 Task: Schedule a conference call for 10 AM tomorrow.
Action: Mouse moved to (93, 126)
Screenshot: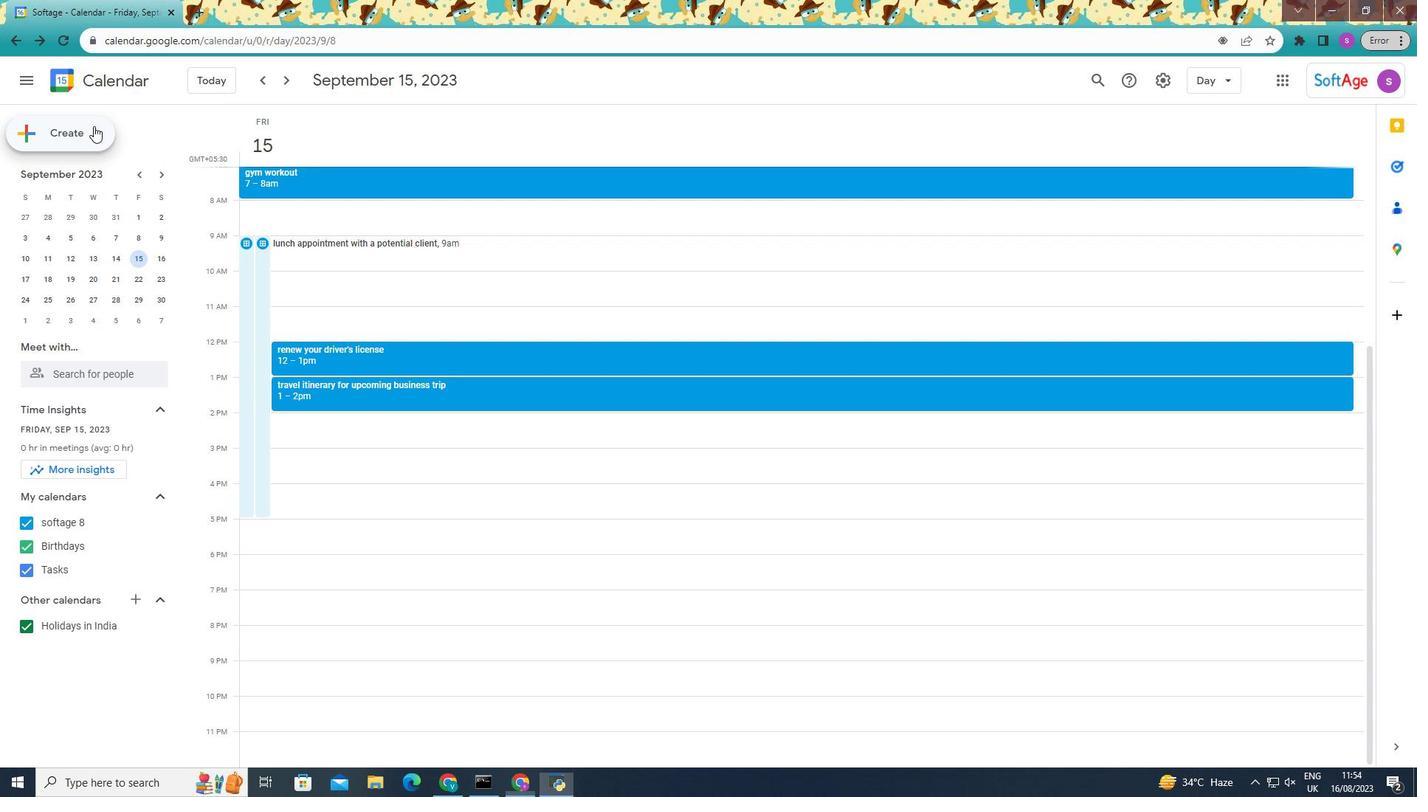 
Action: Mouse pressed left at (93, 126)
Screenshot: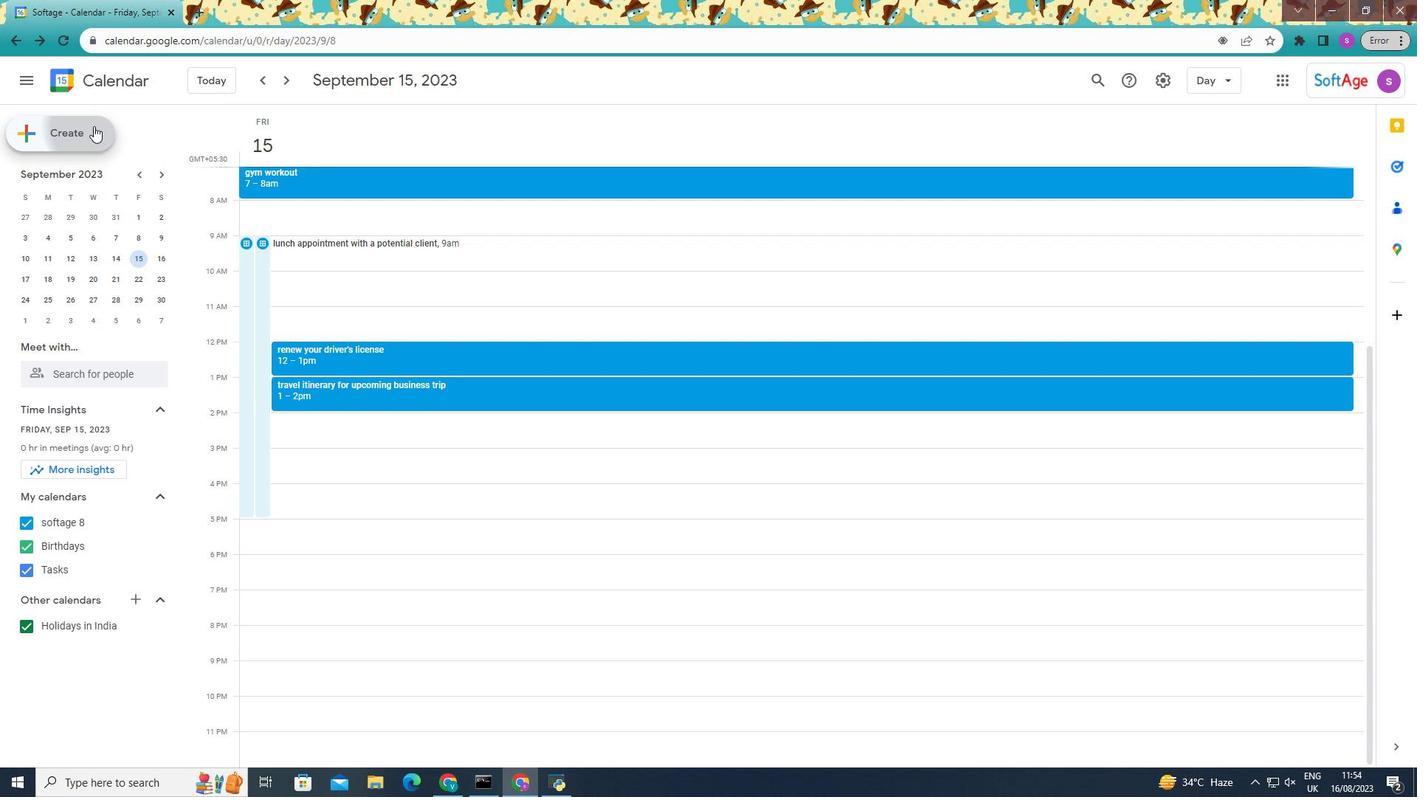 
Action: Mouse moved to (132, 286)
Screenshot: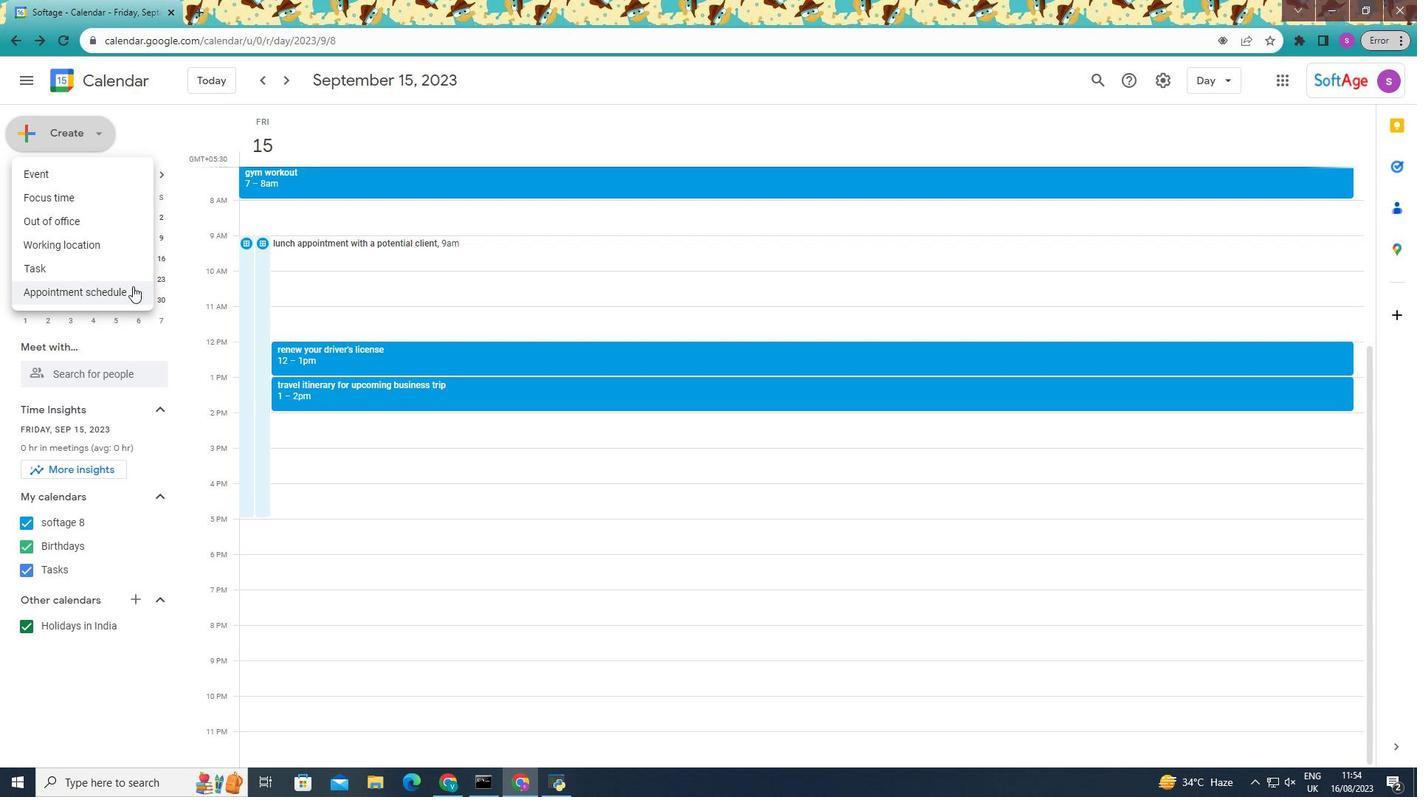 
Action: Mouse pressed left at (132, 286)
Screenshot: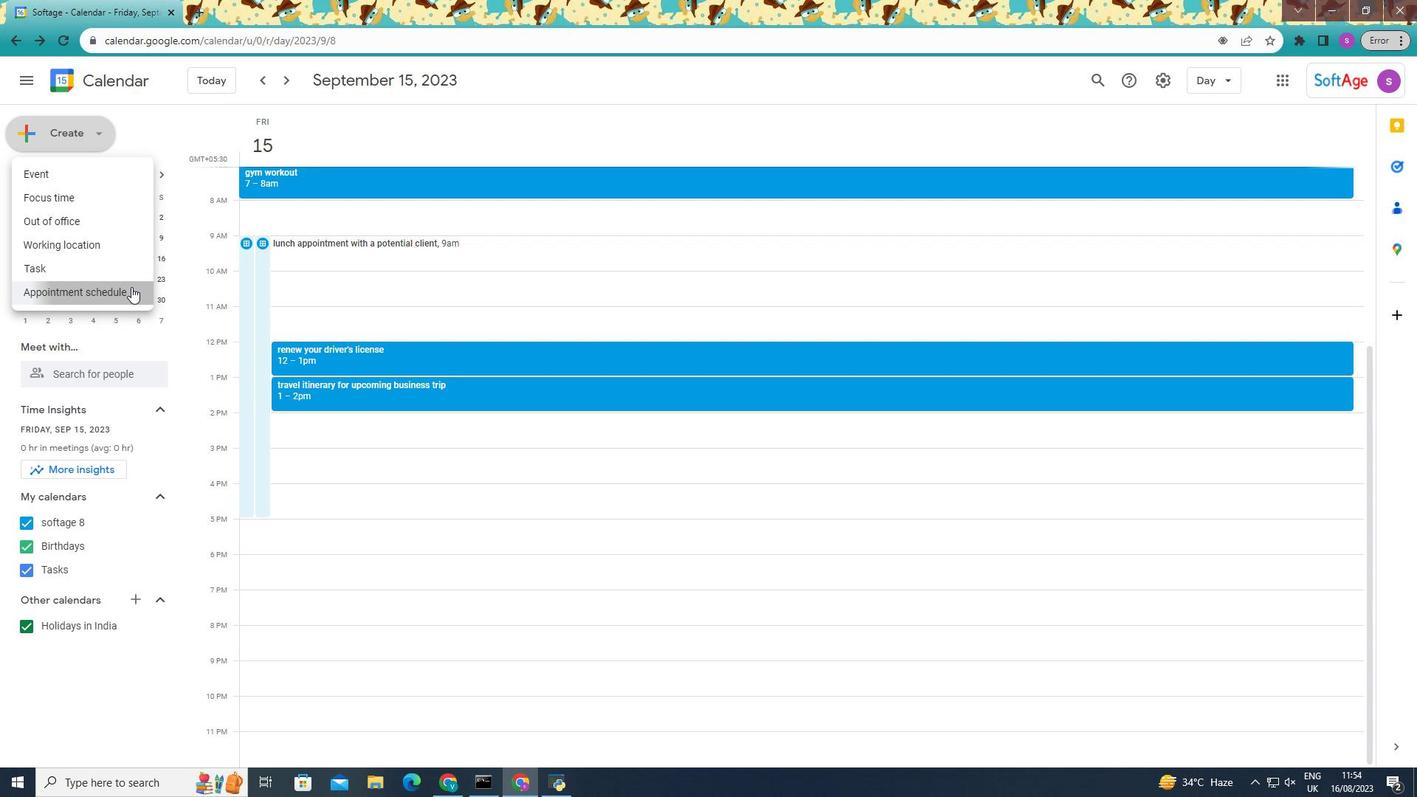 
Action: Mouse moved to (252, 129)
Screenshot: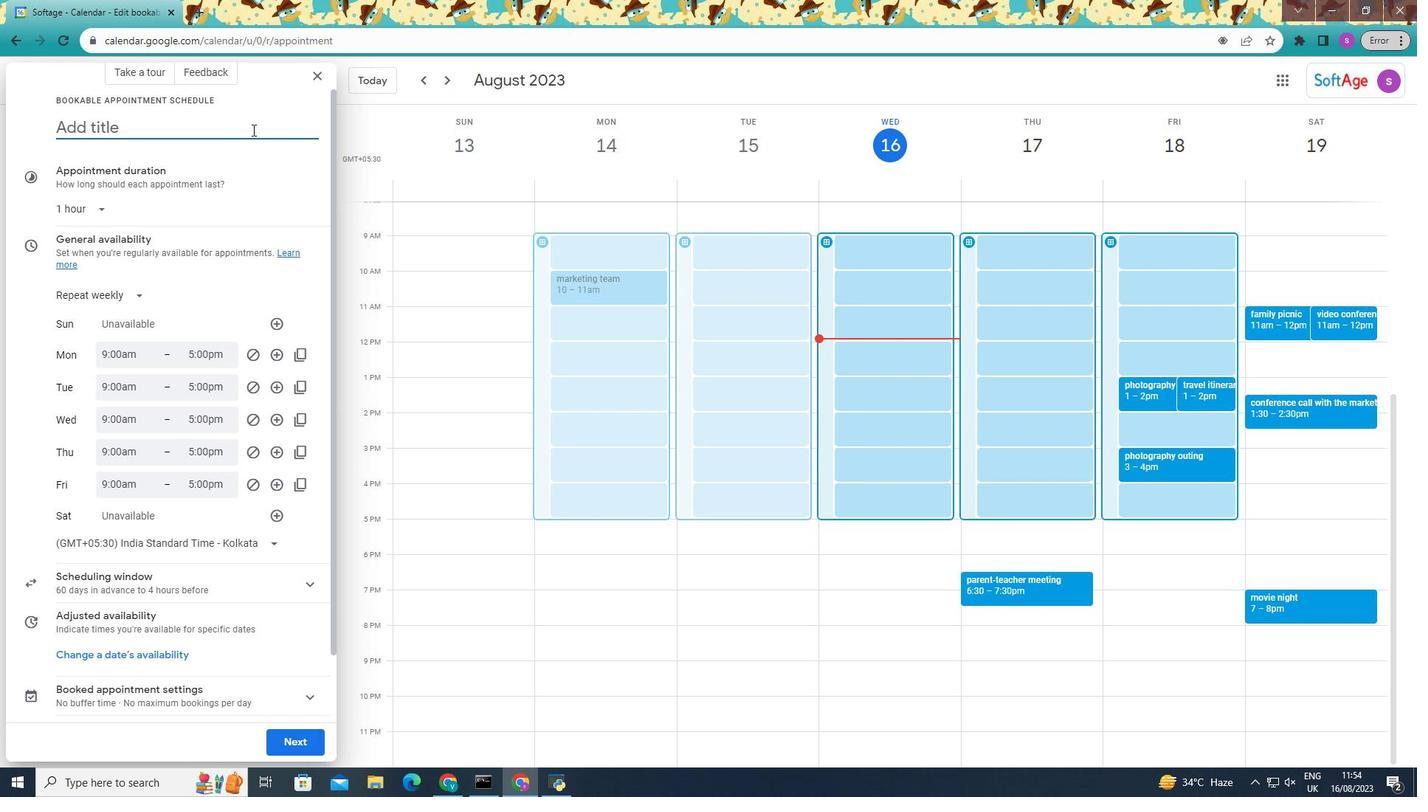 
Action: Mouse pressed left at (252, 129)
Screenshot: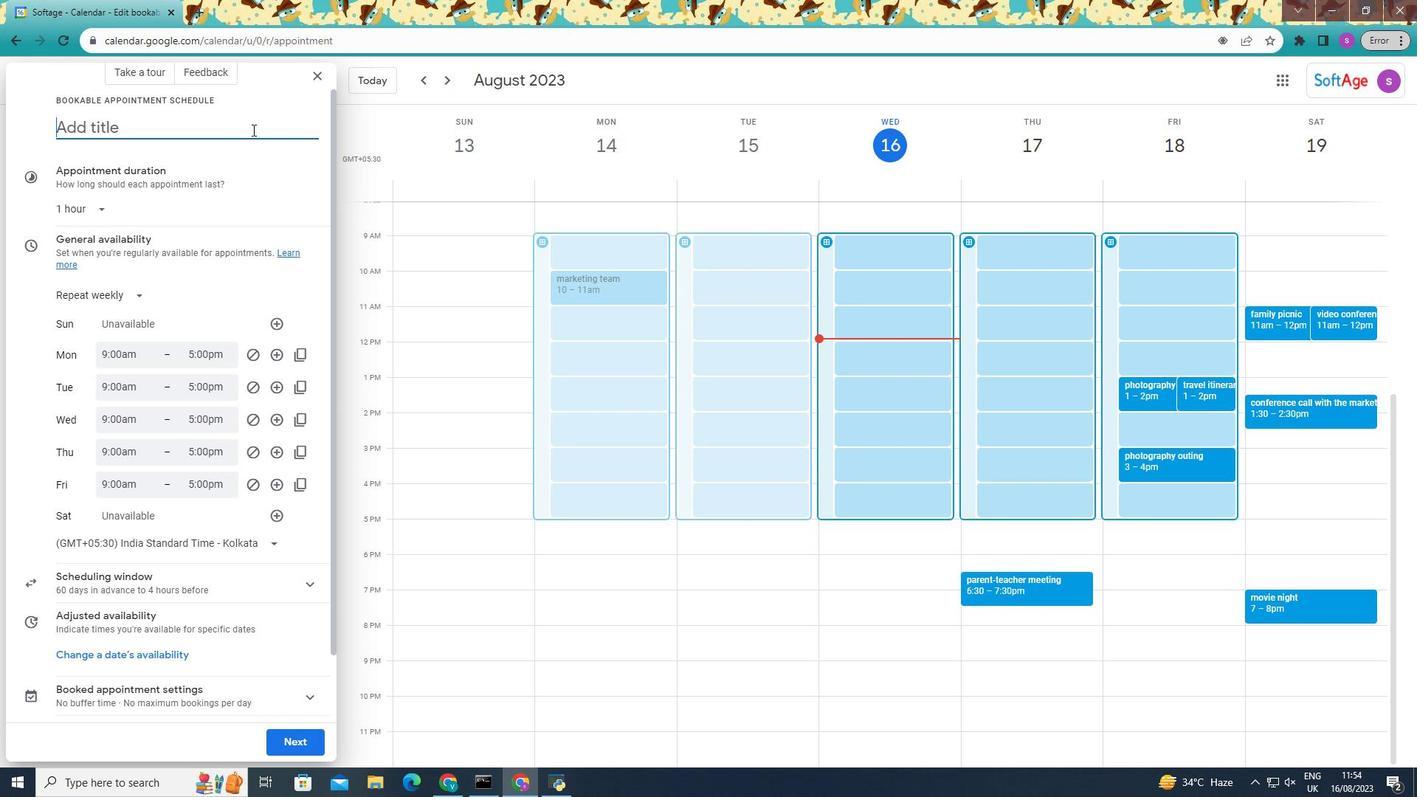 
Action: Key pressed conference<Key.space>call<Key.space>
Screenshot: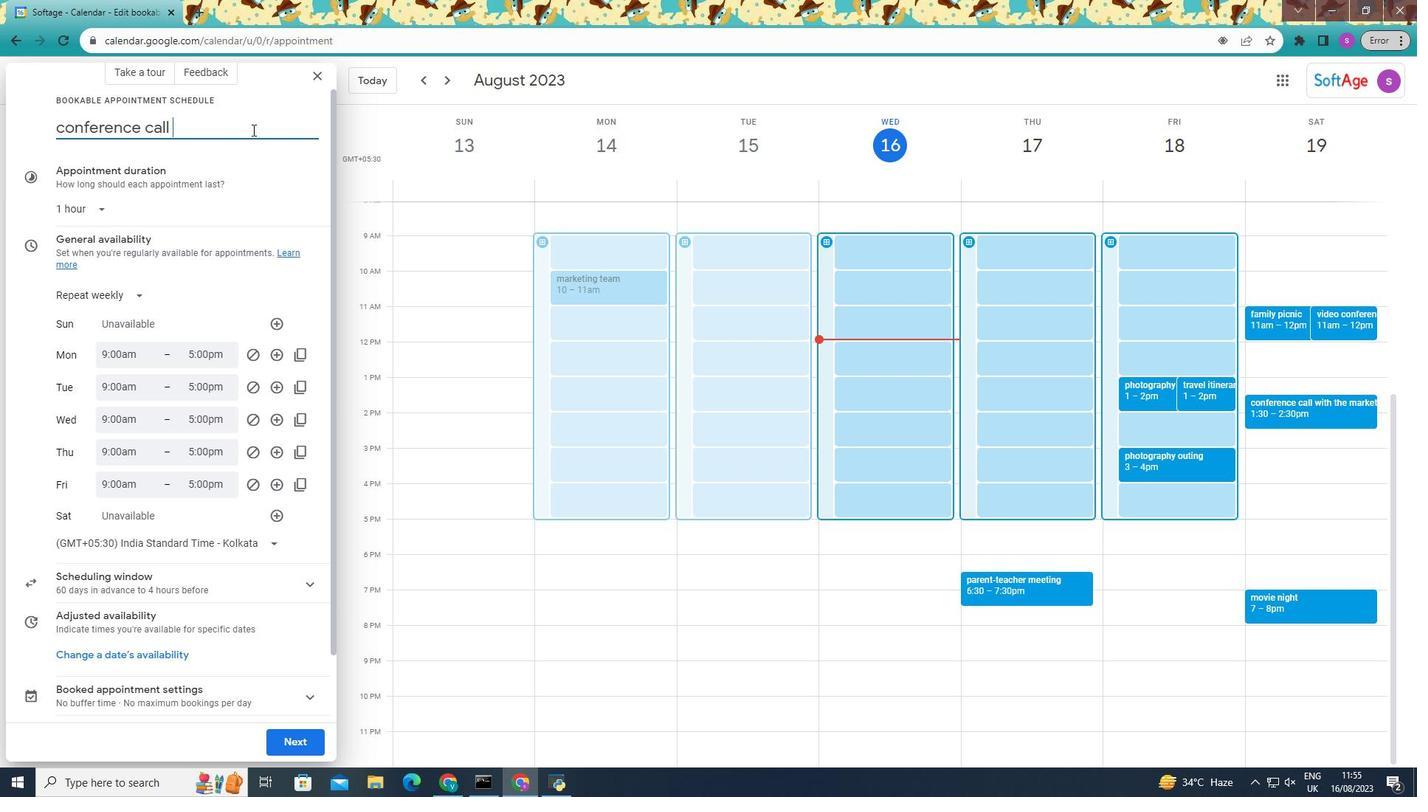 
Action: Mouse moved to (67, 209)
Screenshot: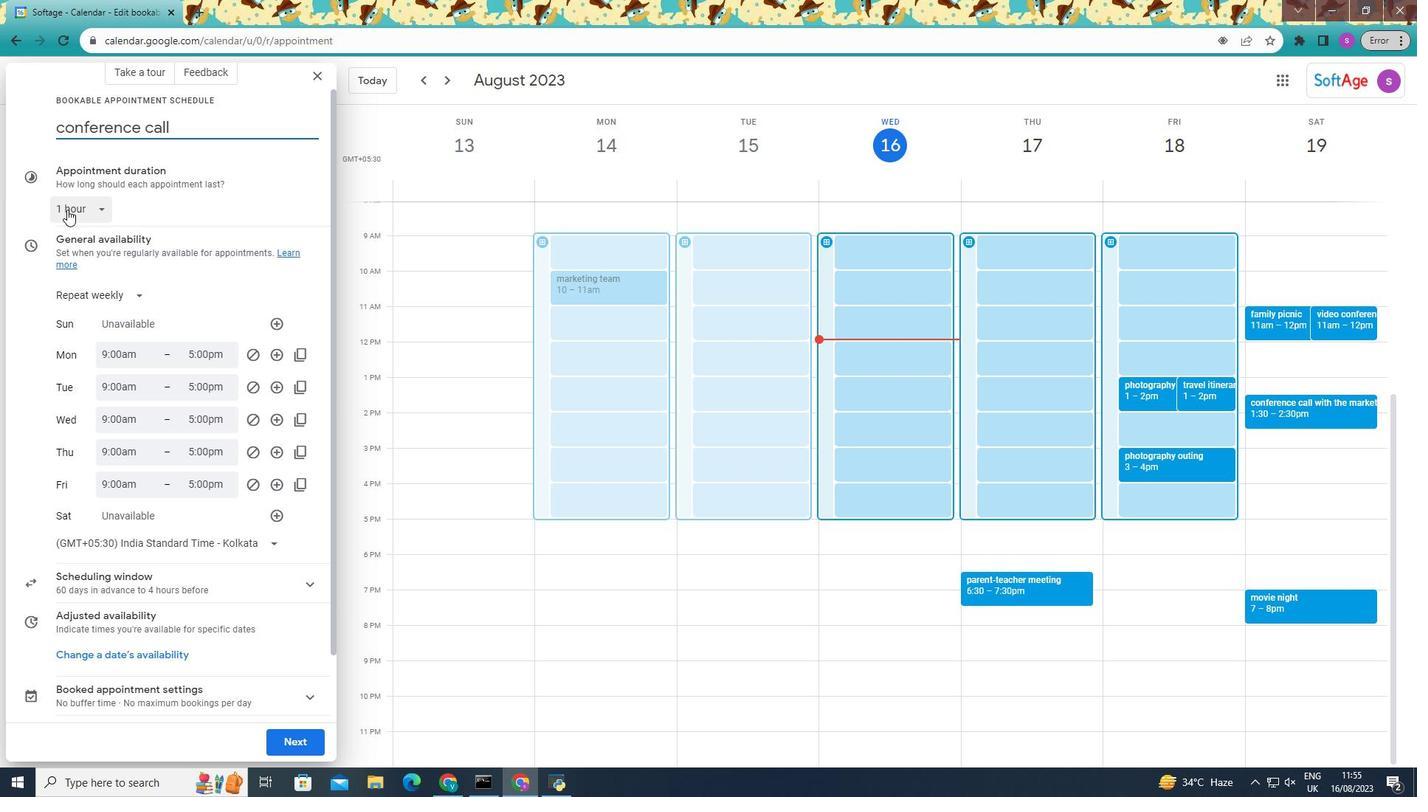 
Action: Mouse pressed left at (67, 209)
Screenshot: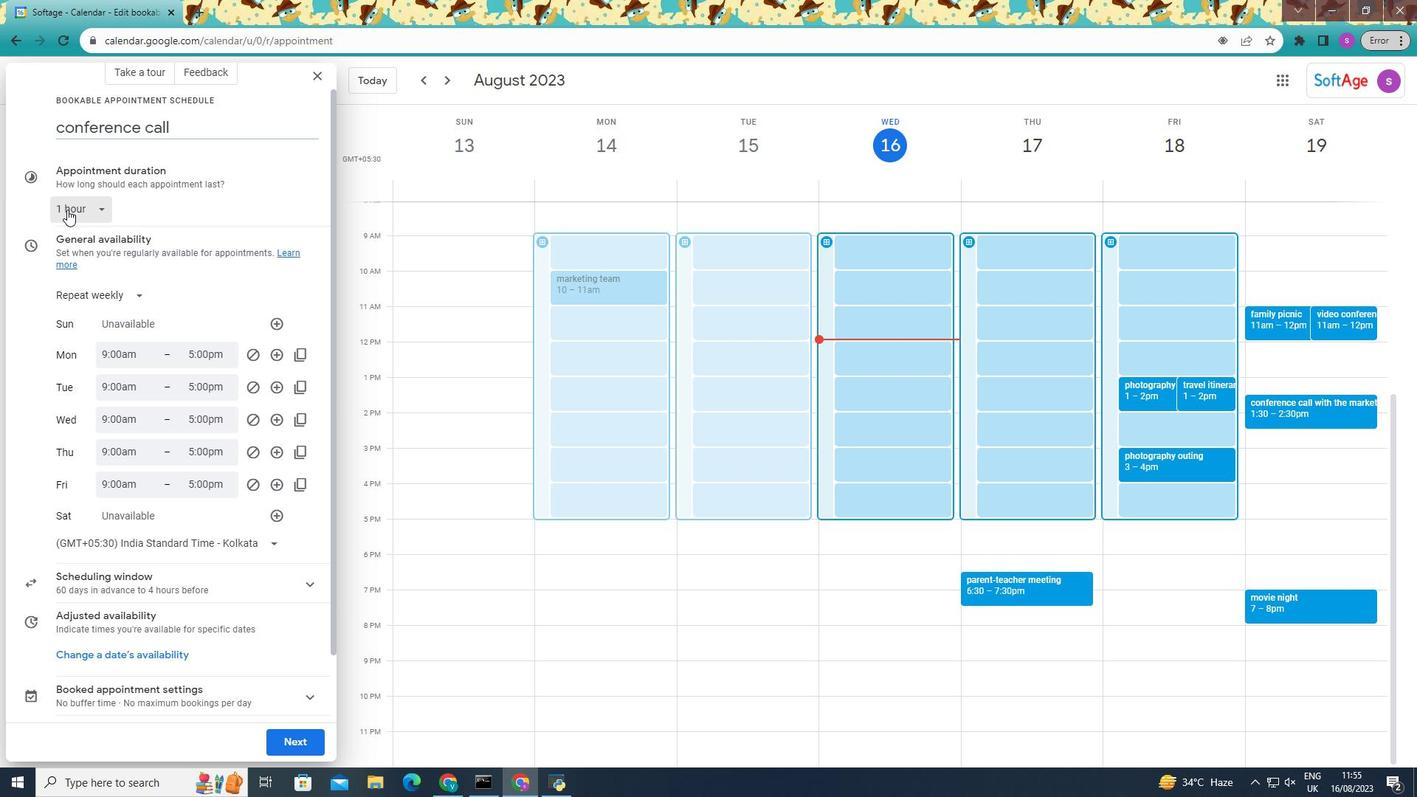 
Action: Mouse moved to (86, 205)
Screenshot: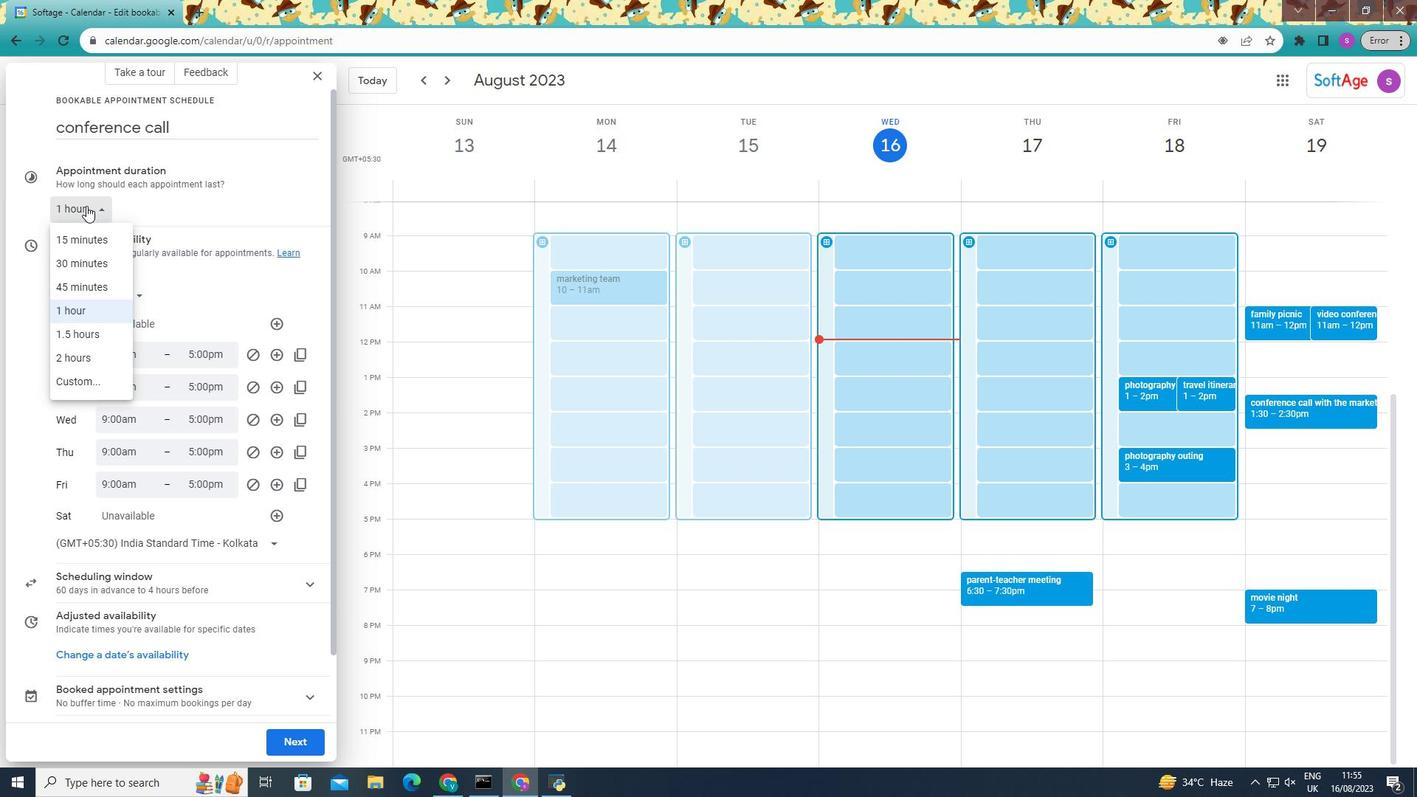 
Action: Mouse pressed left at (86, 205)
Screenshot: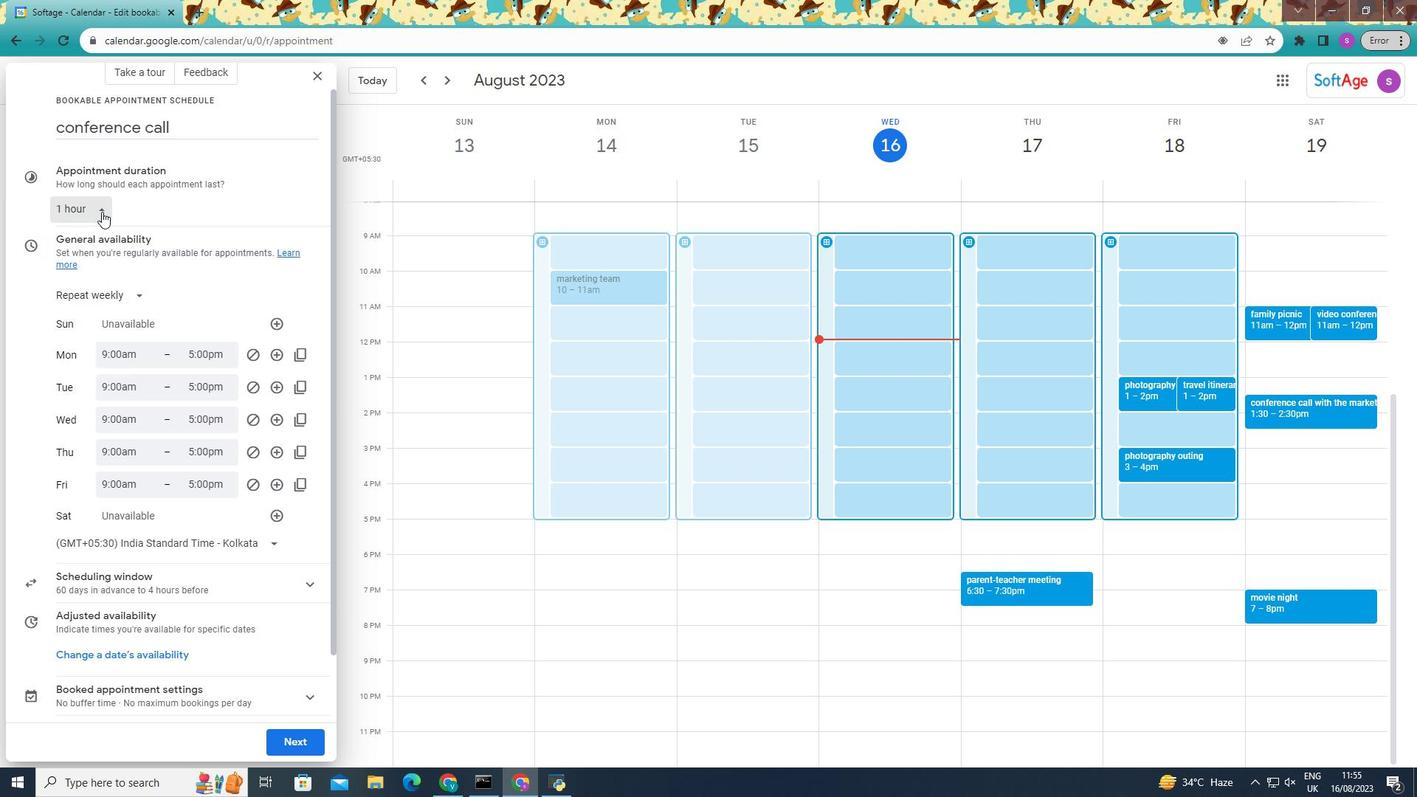 
Action: Mouse moved to (107, 296)
Screenshot: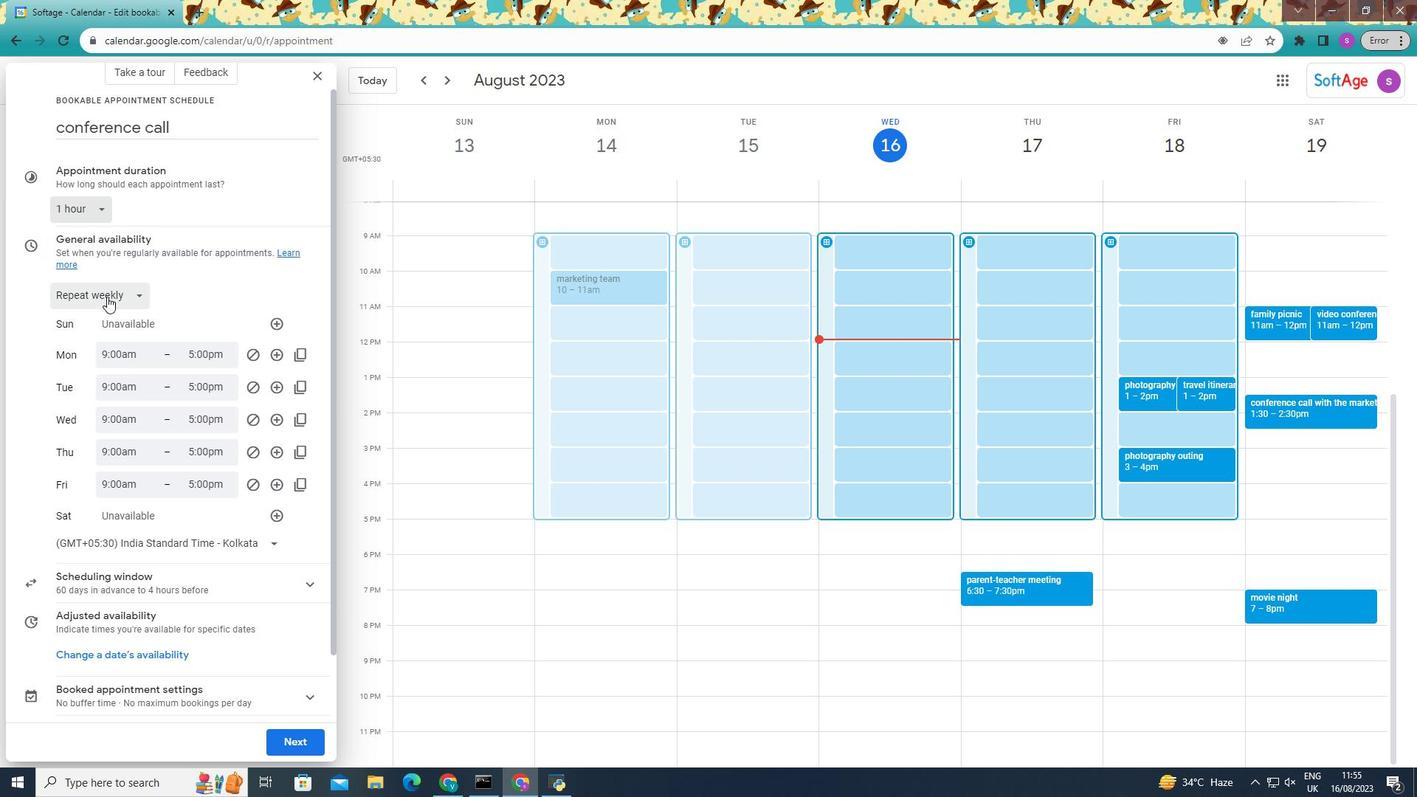 
Action: Mouse pressed left at (107, 296)
Screenshot: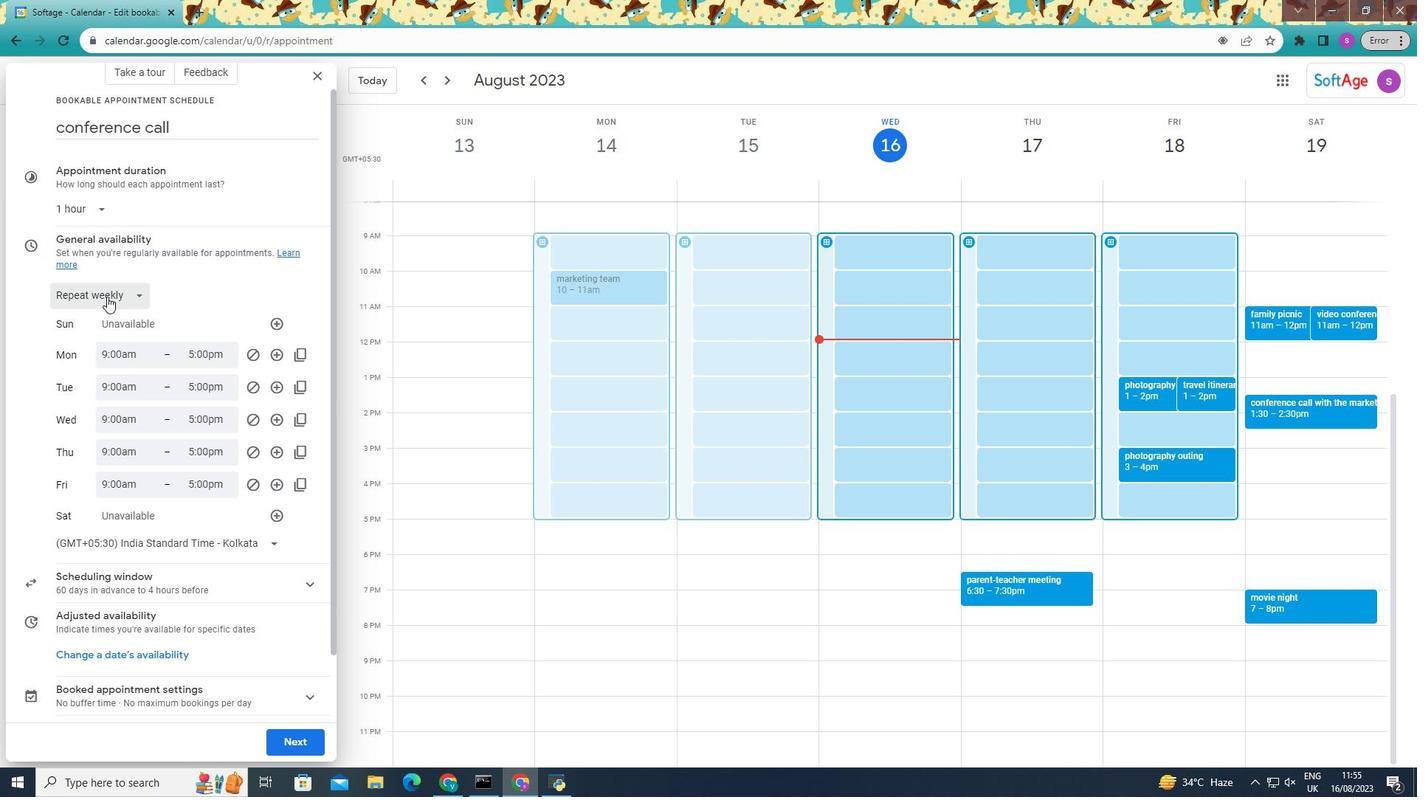 
Action: Mouse moved to (105, 323)
Screenshot: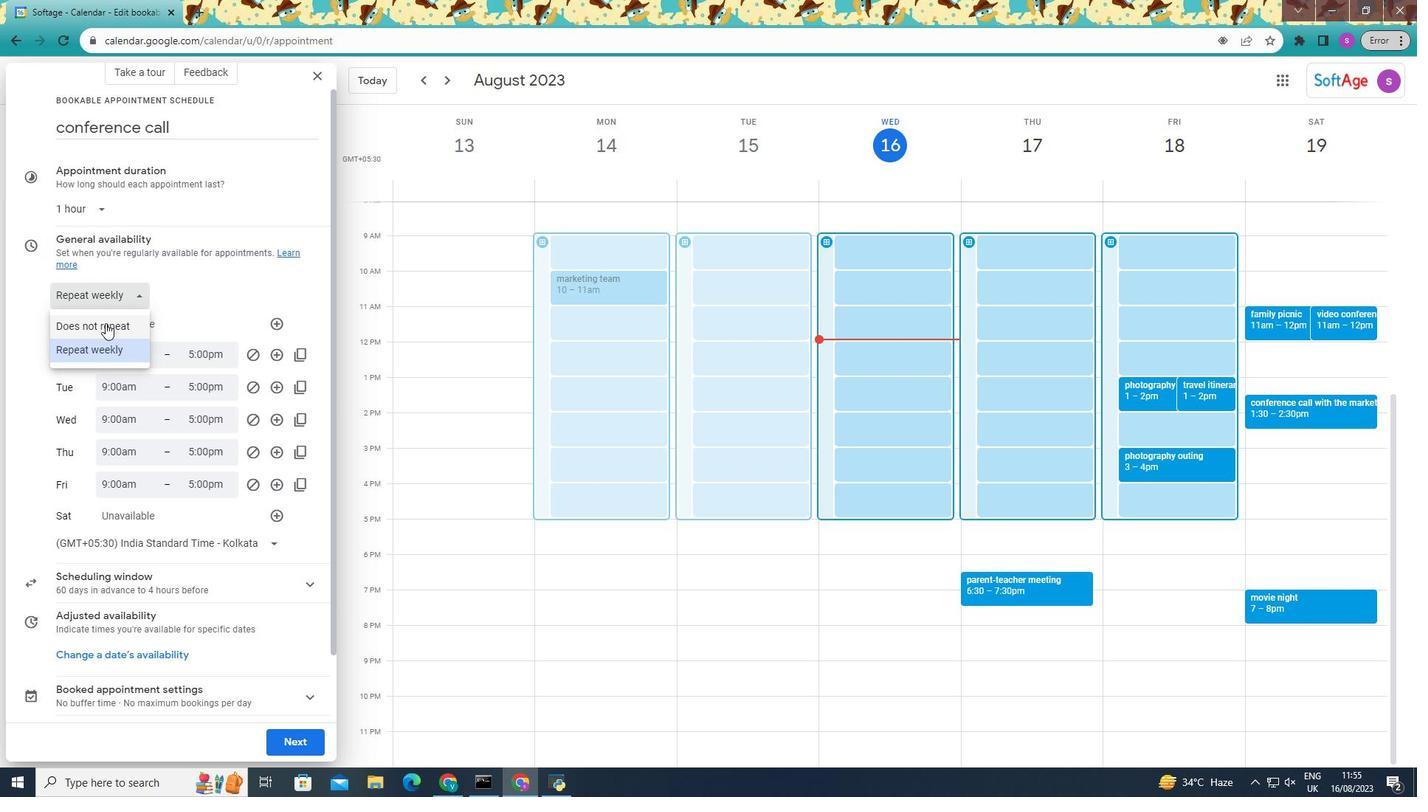 
Action: Mouse pressed left at (105, 323)
Screenshot: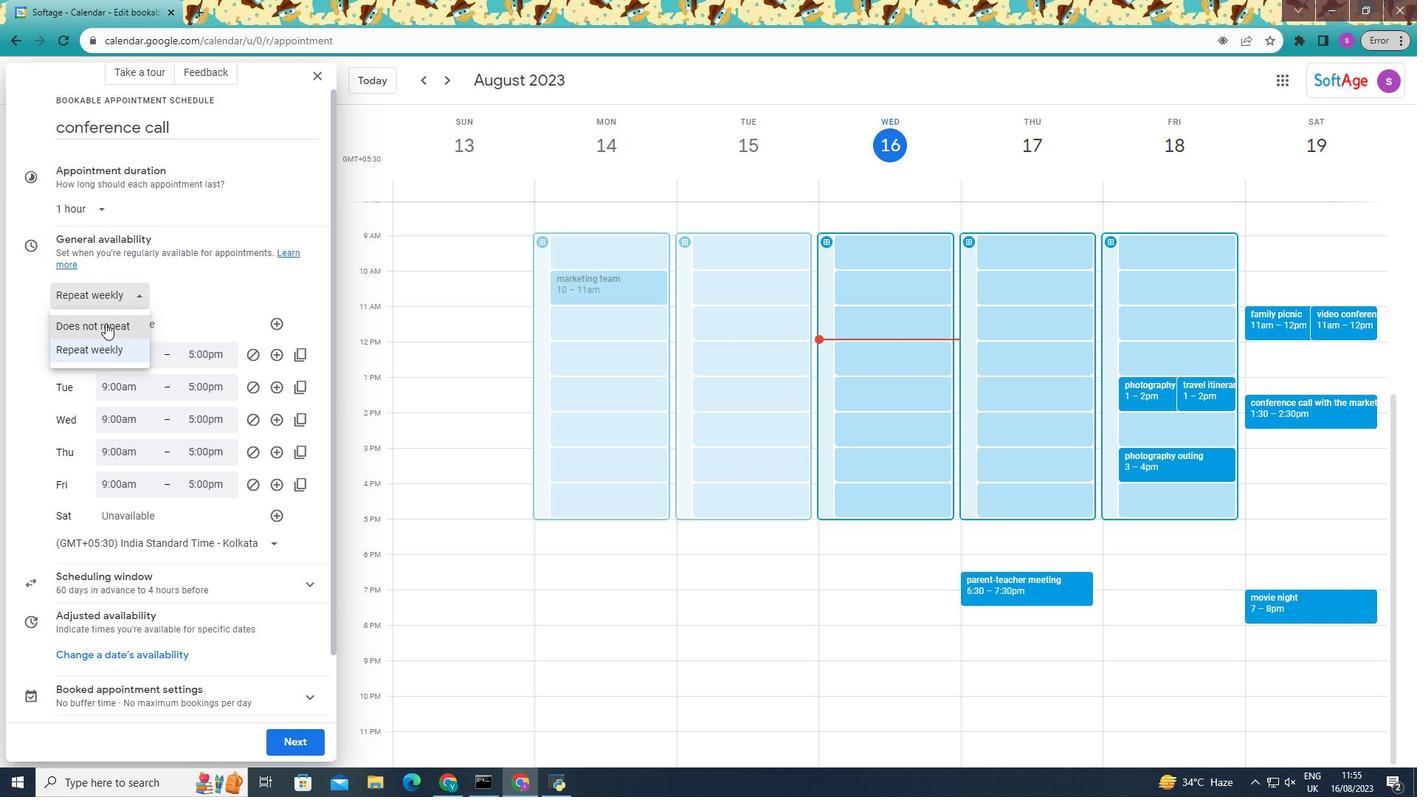 
Action: Mouse moved to (170, 311)
Screenshot: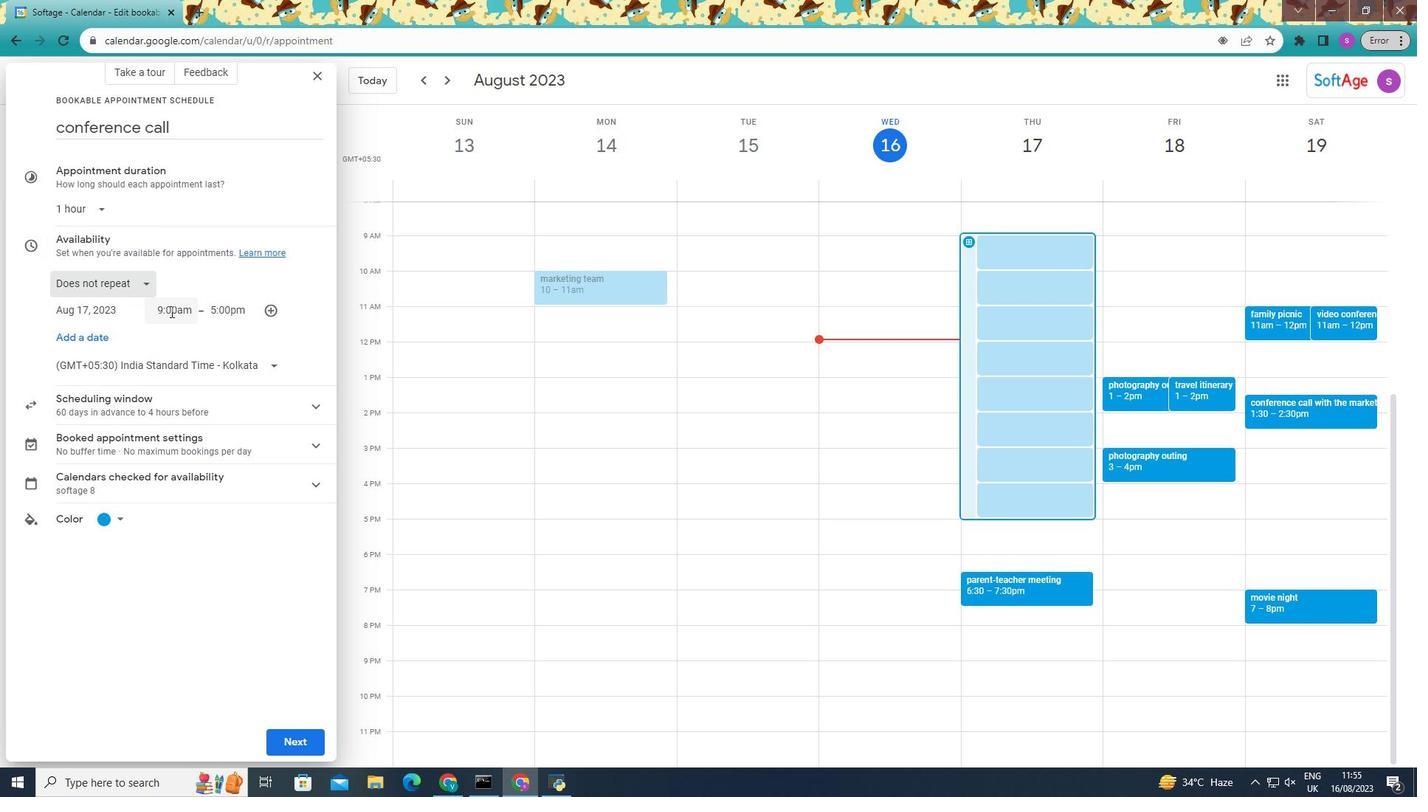
Action: Mouse pressed left at (170, 311)
Screenshot: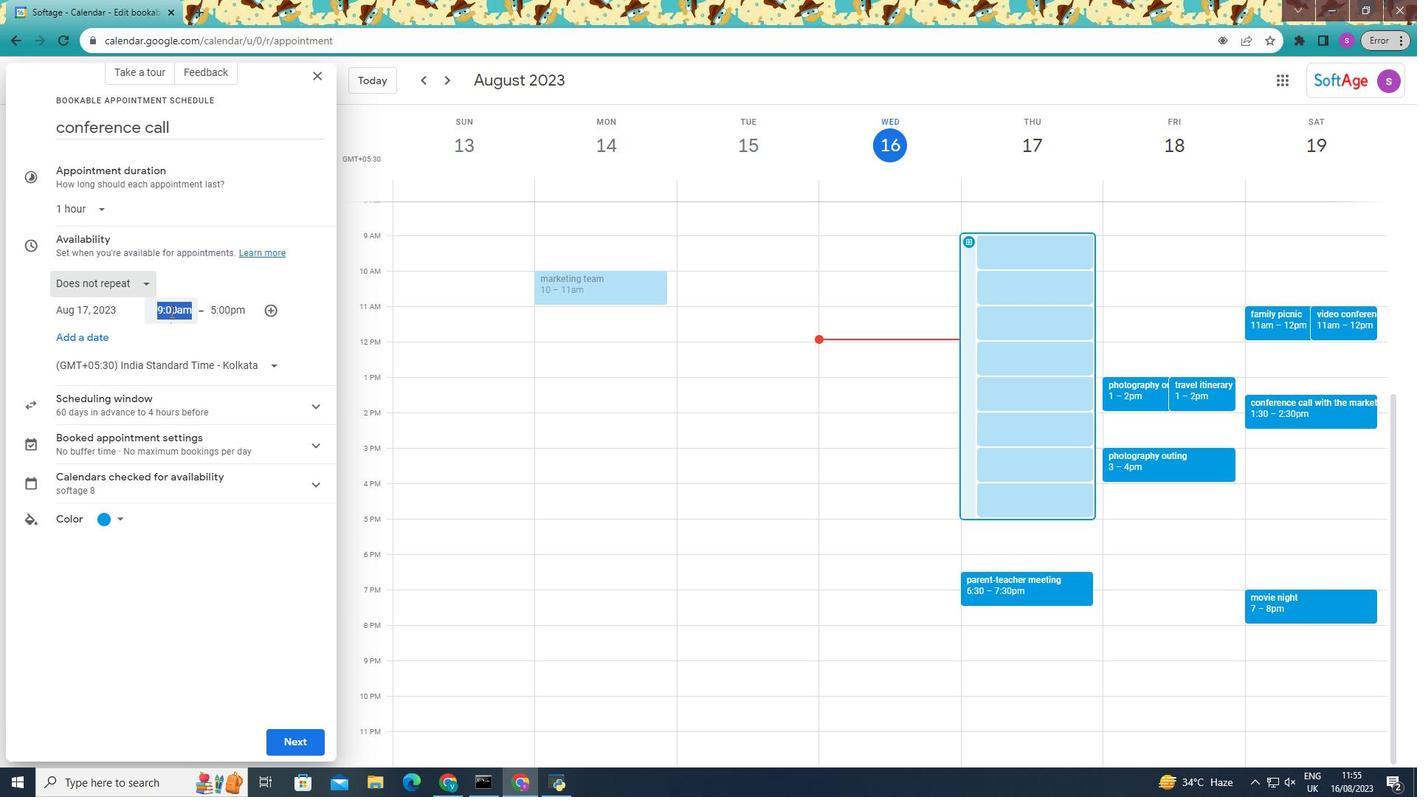 
Action: Mouse moved to (179, 462)
Screenshot: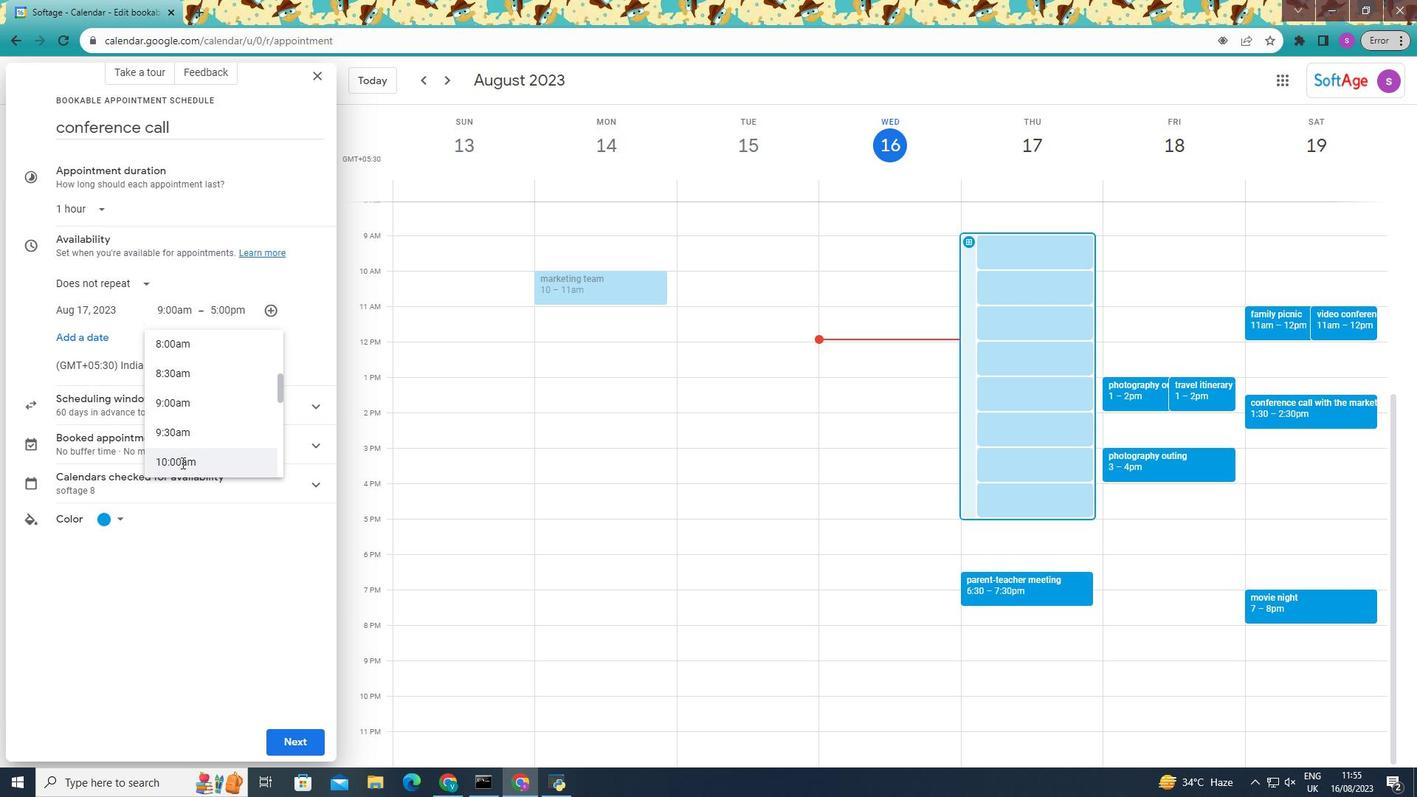
Action: Mouse pressed left at (179, 462)
Screenshot: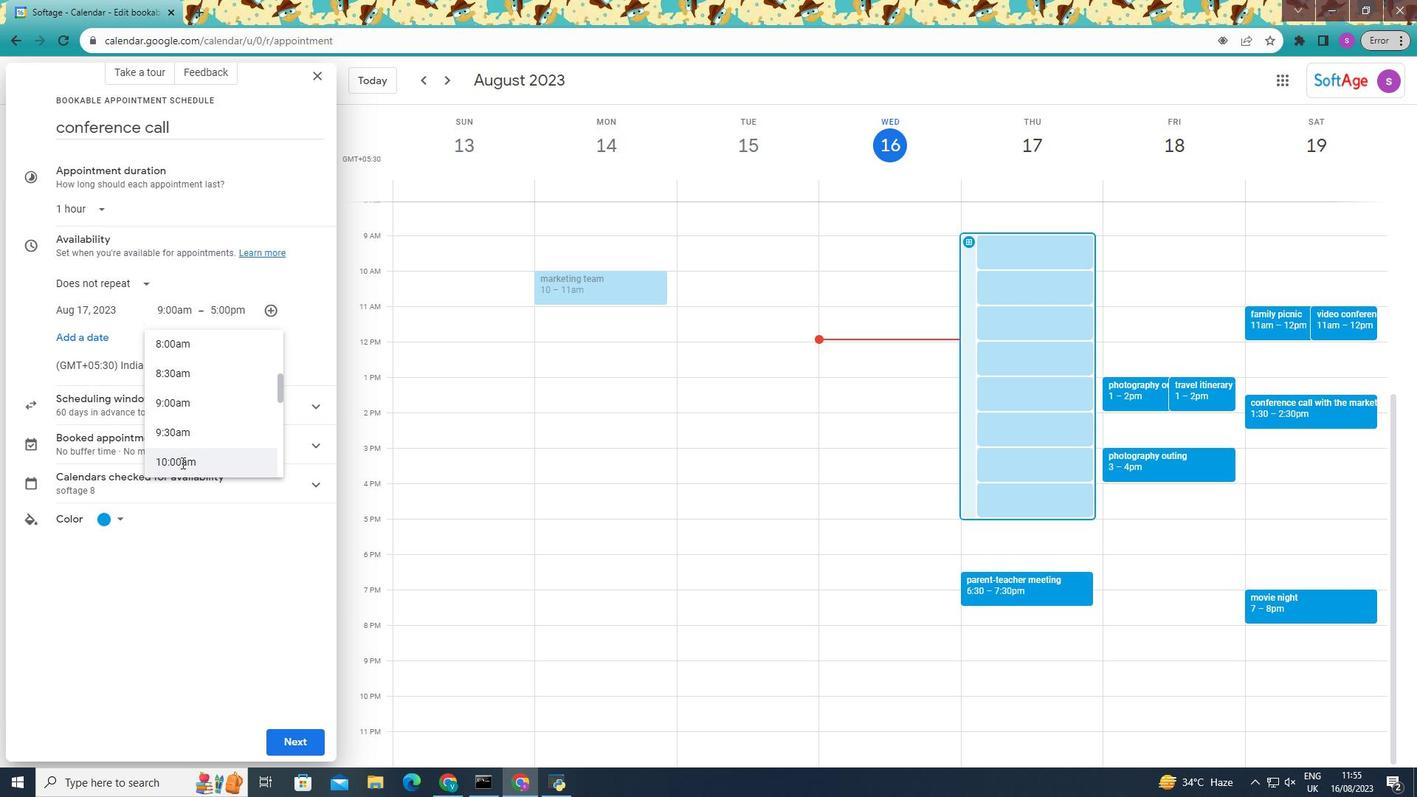 
Action: Mouse moved to (287, 747)
Screenshot: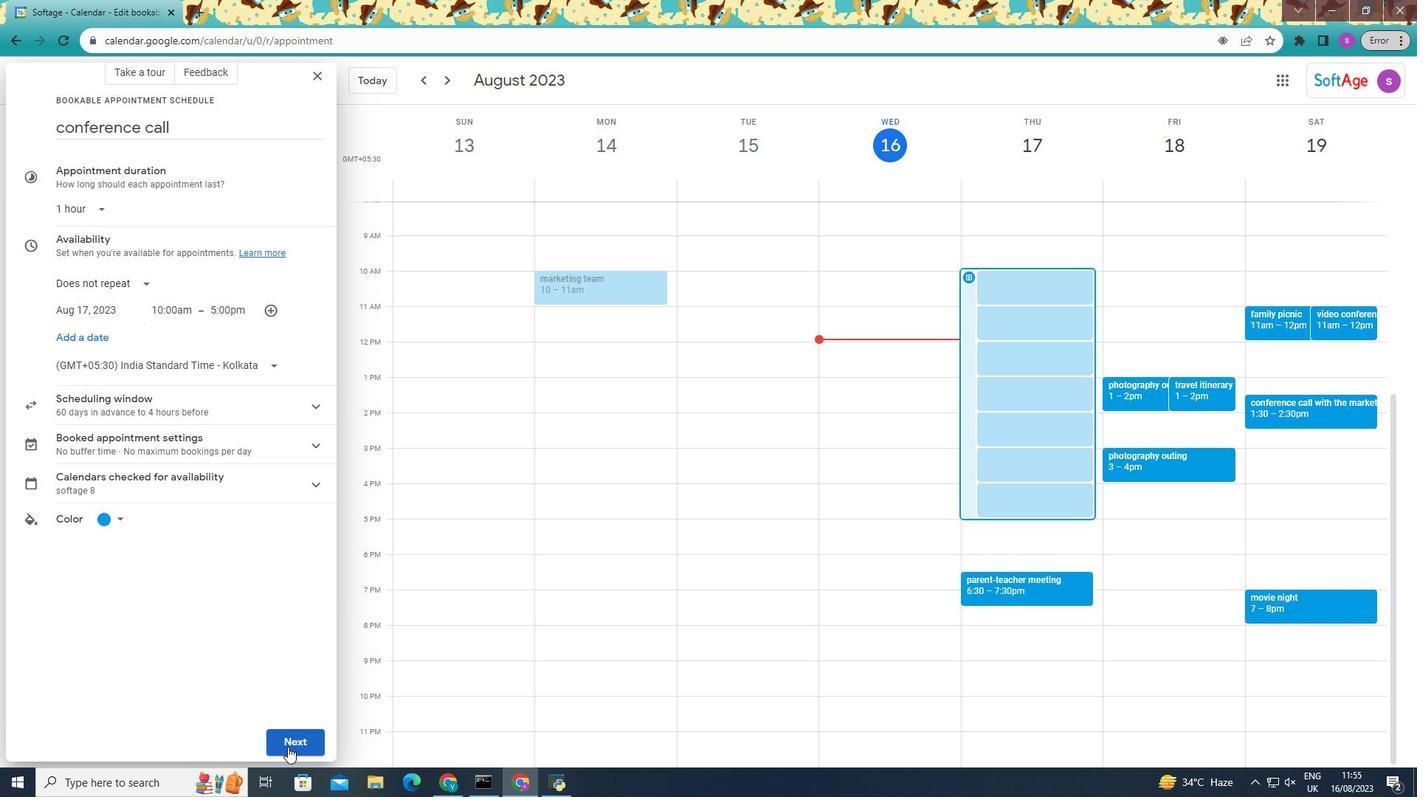 
Action: Mouse pressed left at (287, 747)
Screenshot: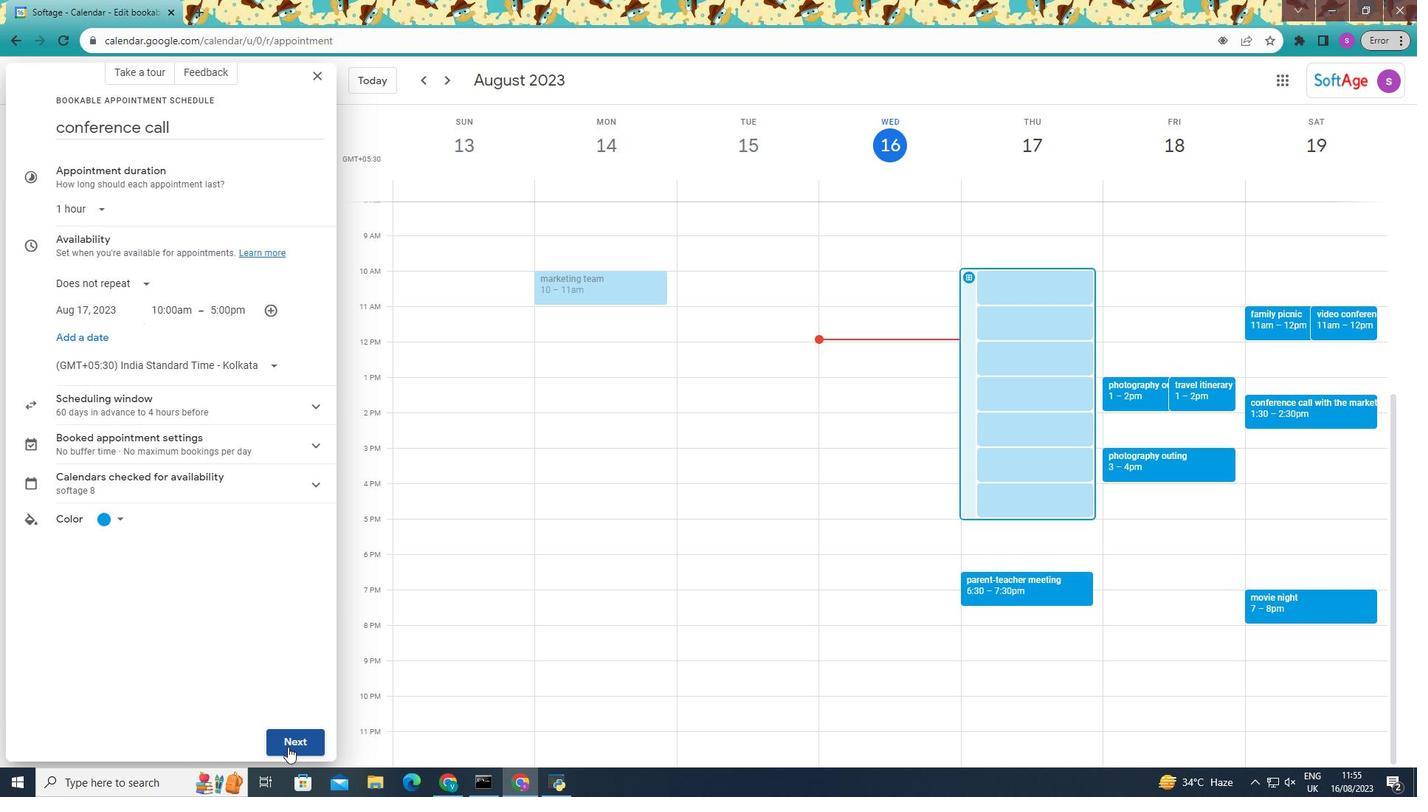 
Action: Mouse moved to (292, 740)
Screenshot: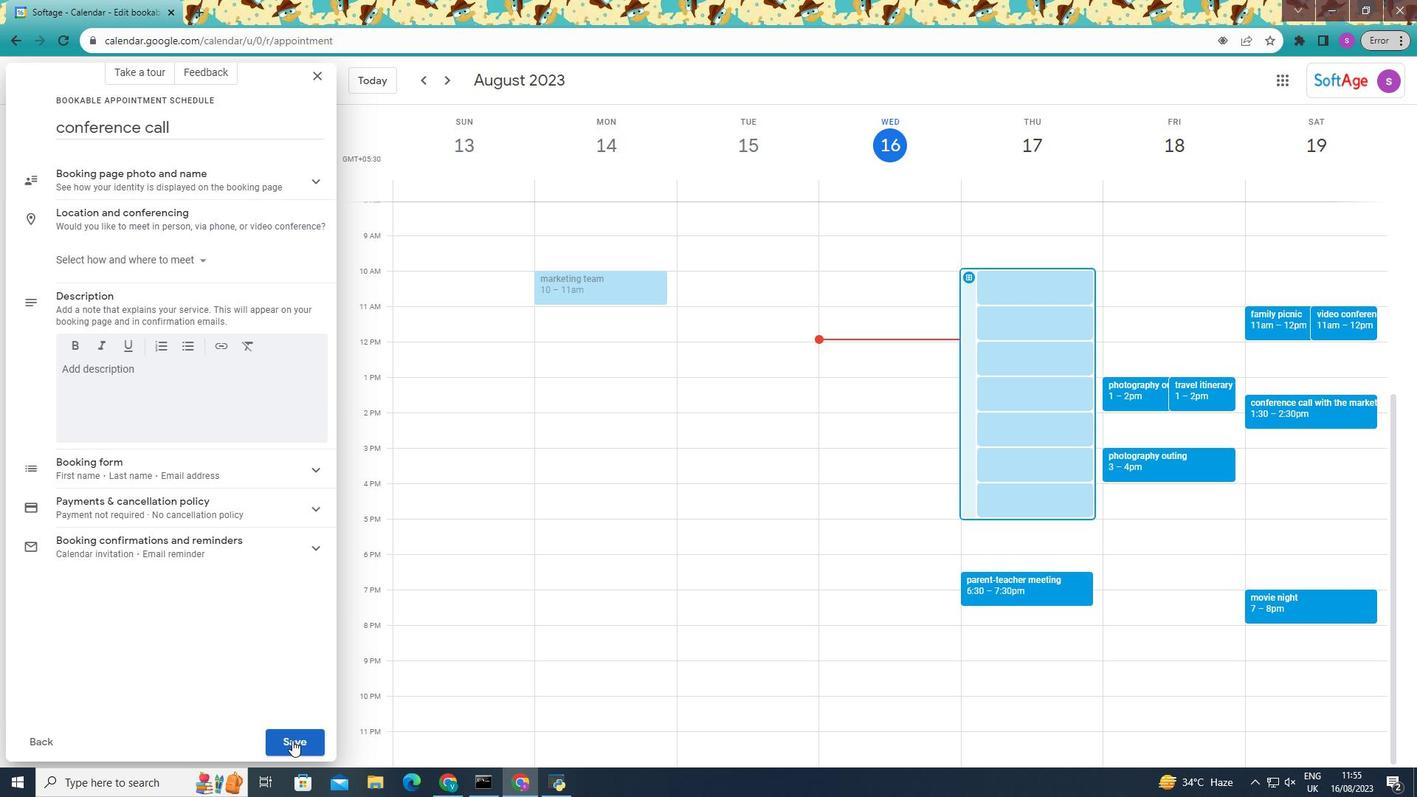 
Action: Mouse pressed left at (292, 740)
Screenshot: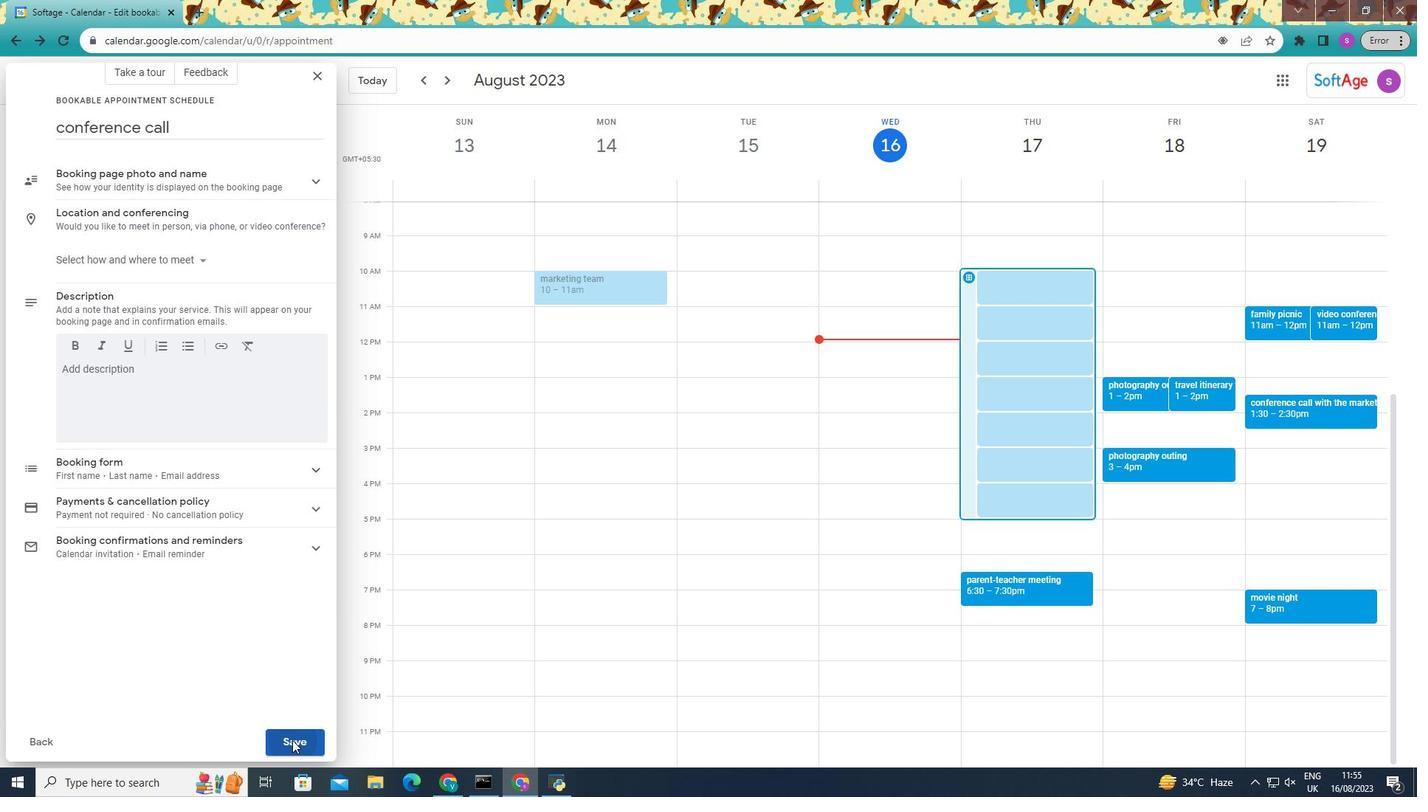 
Action: Mouse moved to (456, 637)
Screenshot: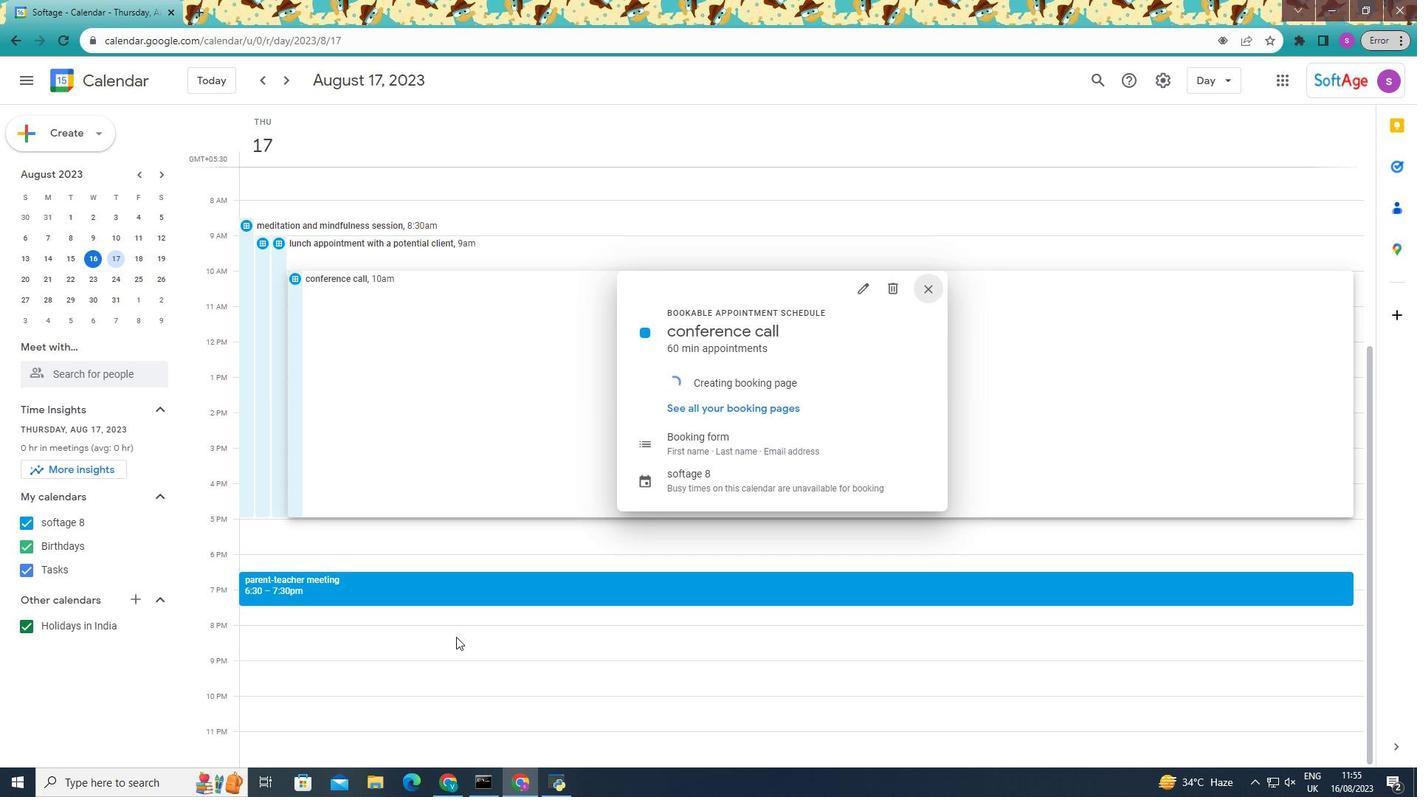 
